 Task: Search for emails from 'softage.1@softage.net' with the subject 'Follow up on our last conversation'.
Action: Mouse moved to (205, 7)
Screenshot: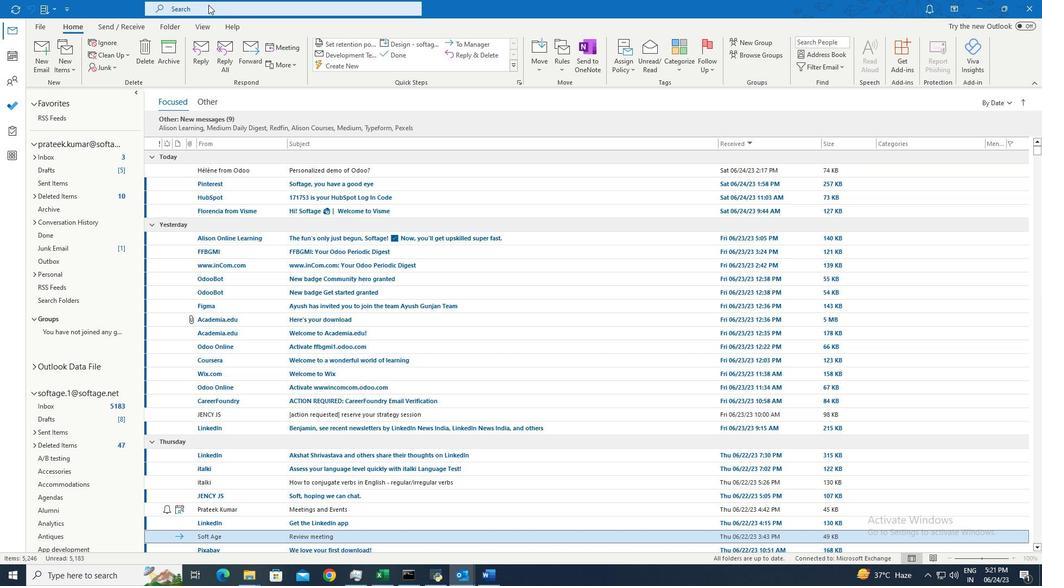 
Action: Mouse pressed left at (205, 7)
Screenshot: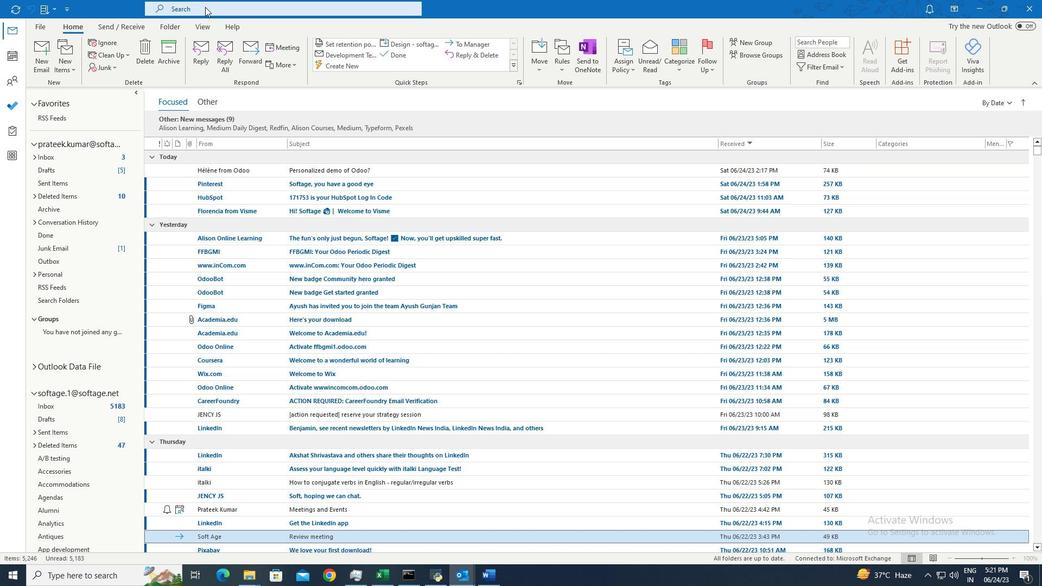 
Action: Mouse moved to (395, 5)
Screenshot: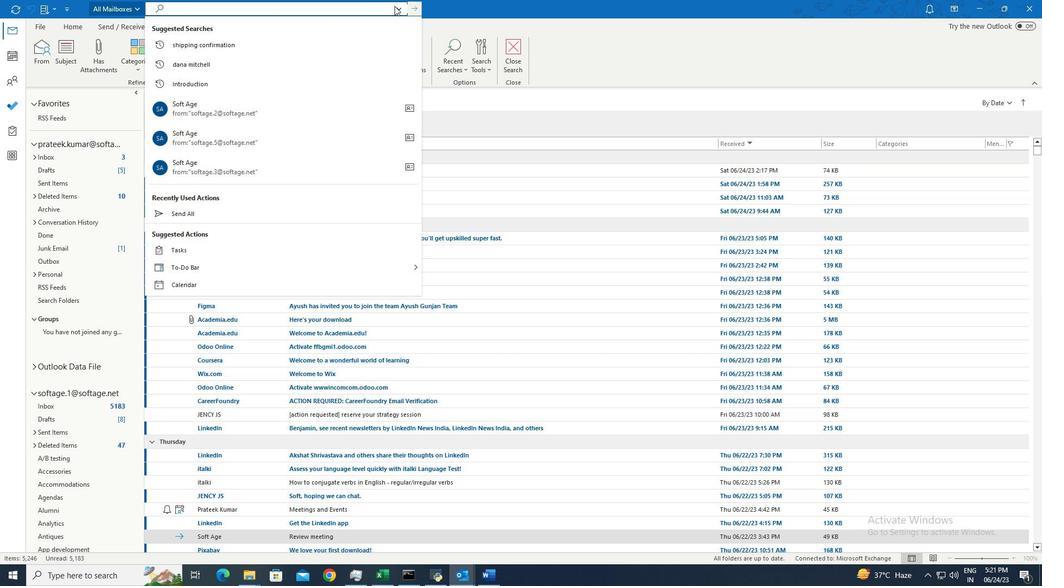 
Action: Mouse pressed left at (395, 5)
Screenshot: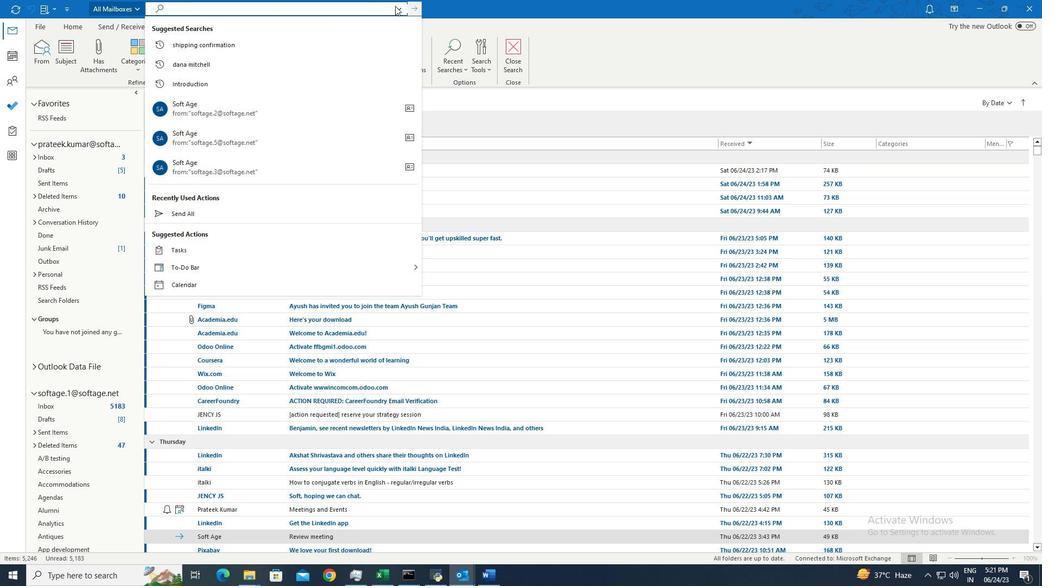 
Action: Mouse moved to (213, 148)
Screenshot: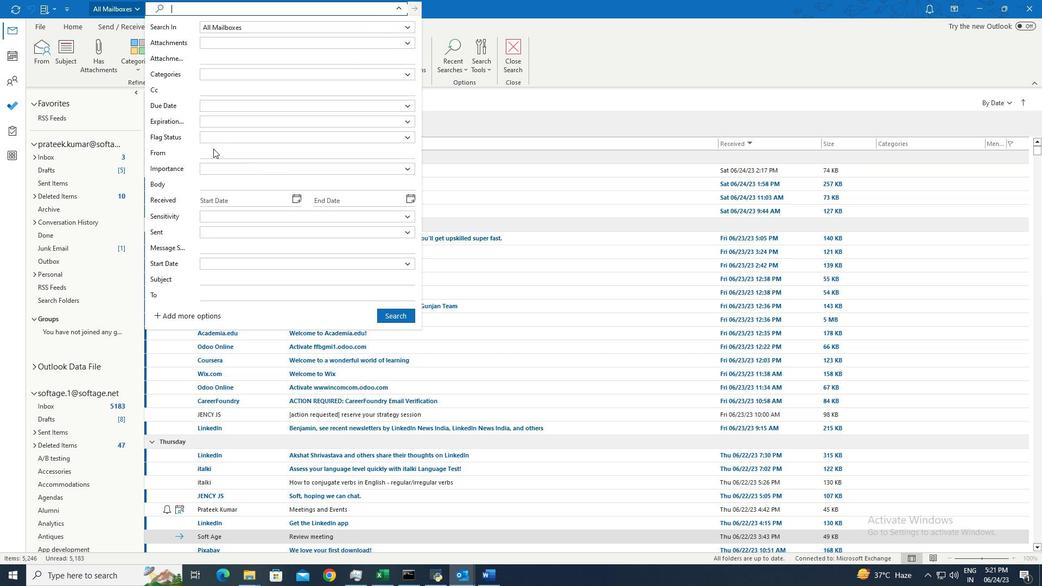 
Action: Mouse pressed left at (213, 148)
Screenshot: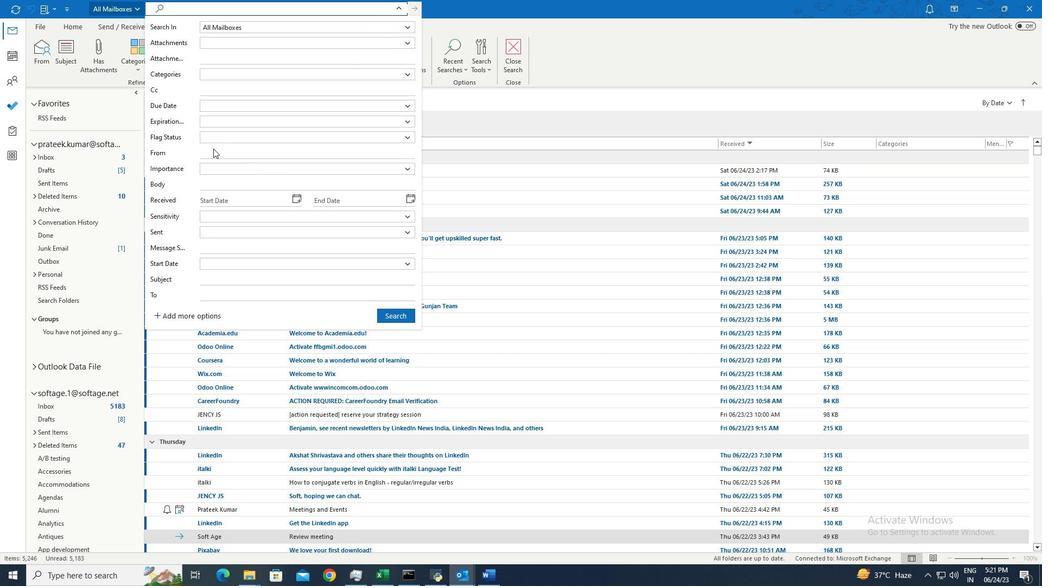 
Action: Mouse moved to (212, 153)
Screenshot: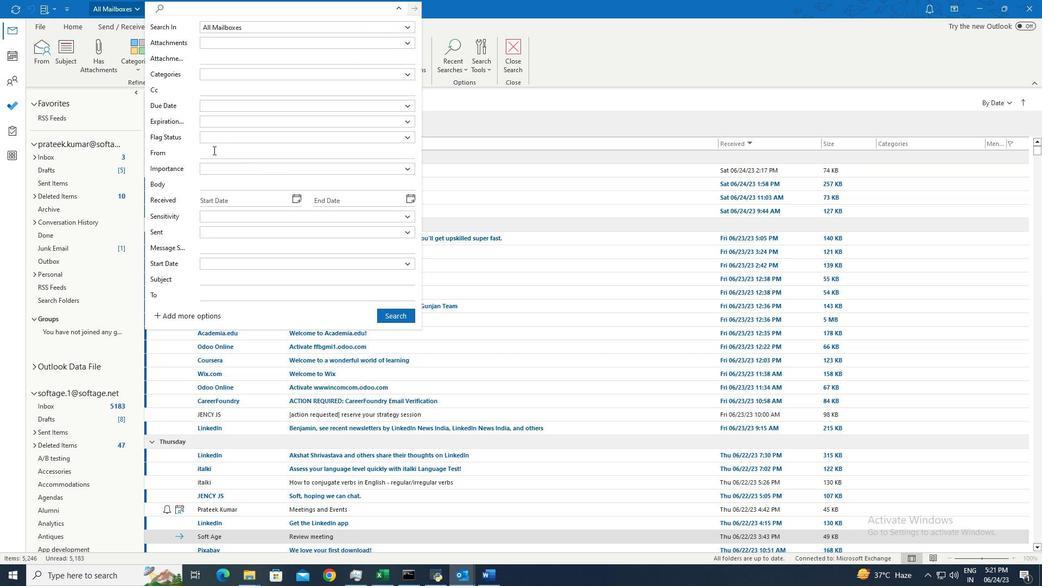 
Action: Mouse pressed left at (212, 153)
Screenshot: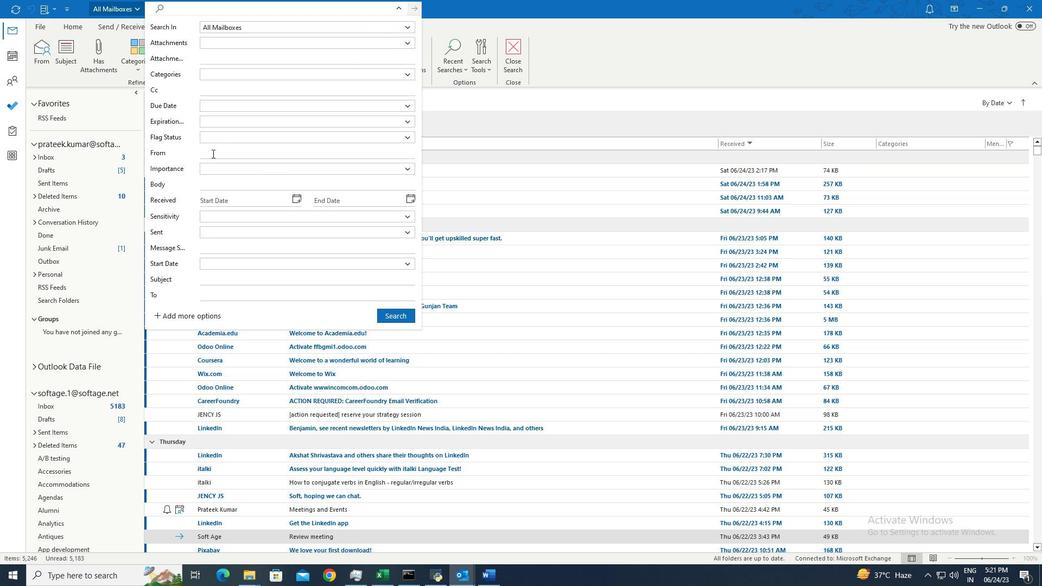 
Action: Key pressed softage.1<Key.shift>@sofage.net
Screenshot: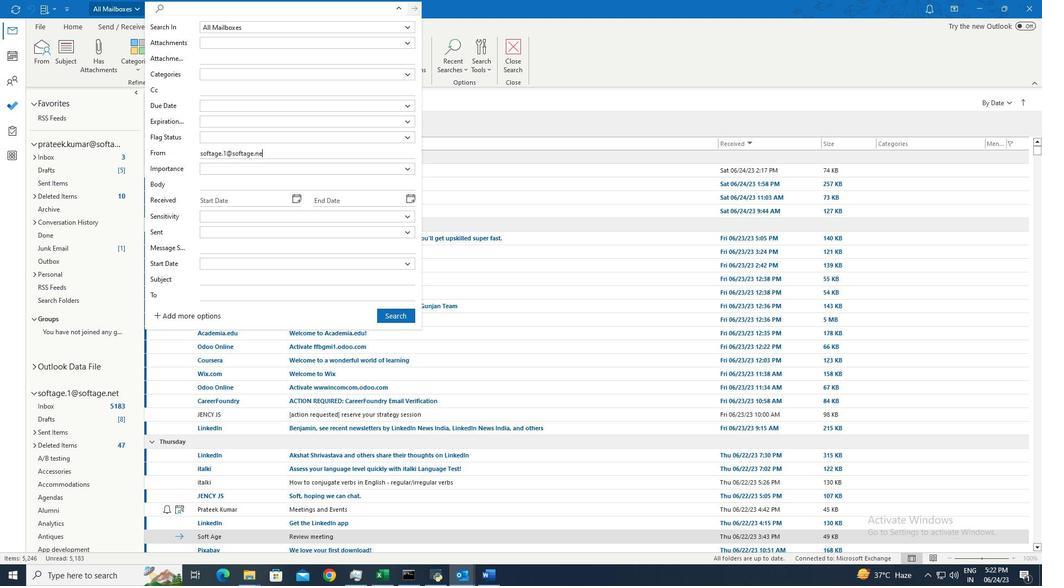 
Action: Mouse moved to (206, 276)
Screenshot: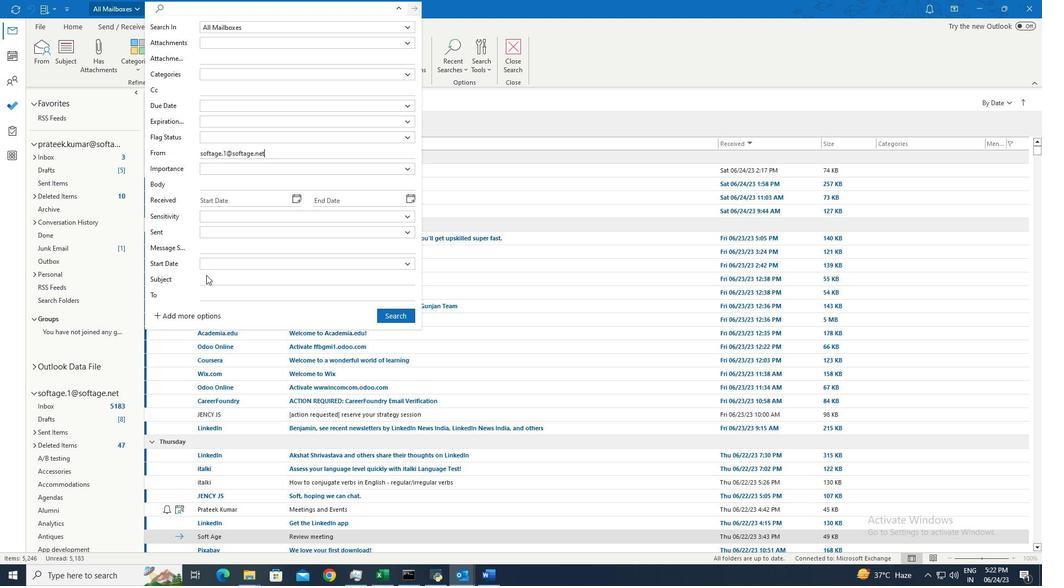 
Action: Mouse pressed left at (206, 276)
Screenshot: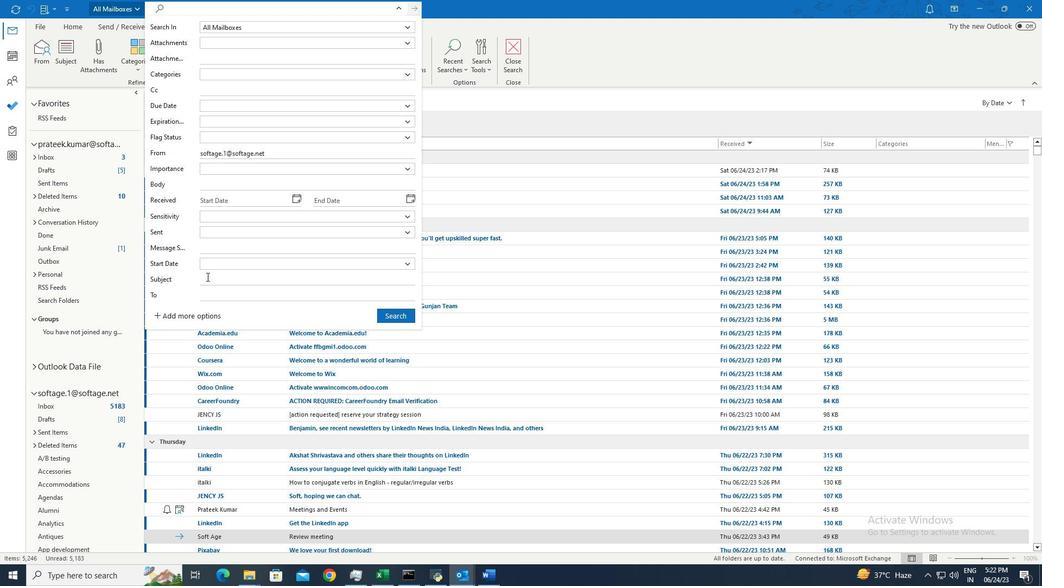 
Action: Key pressed <Key.shift>Follow<Key.space>up<Key.space>on<Key.space>our<Key.space>last<Key.space>conversation
Screenshot: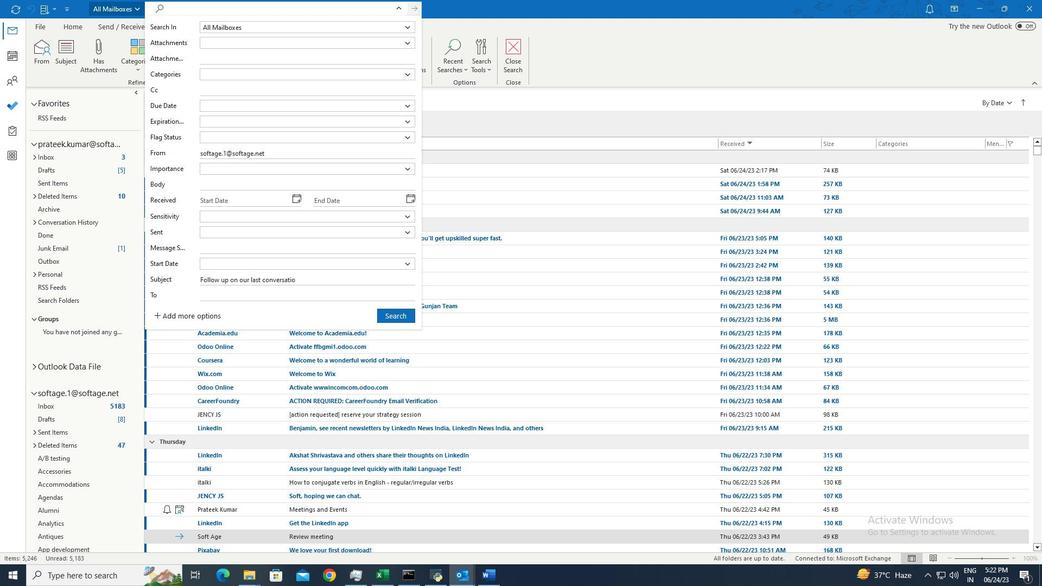 
Action: Mouse moved to (387, 312)
Screenshot: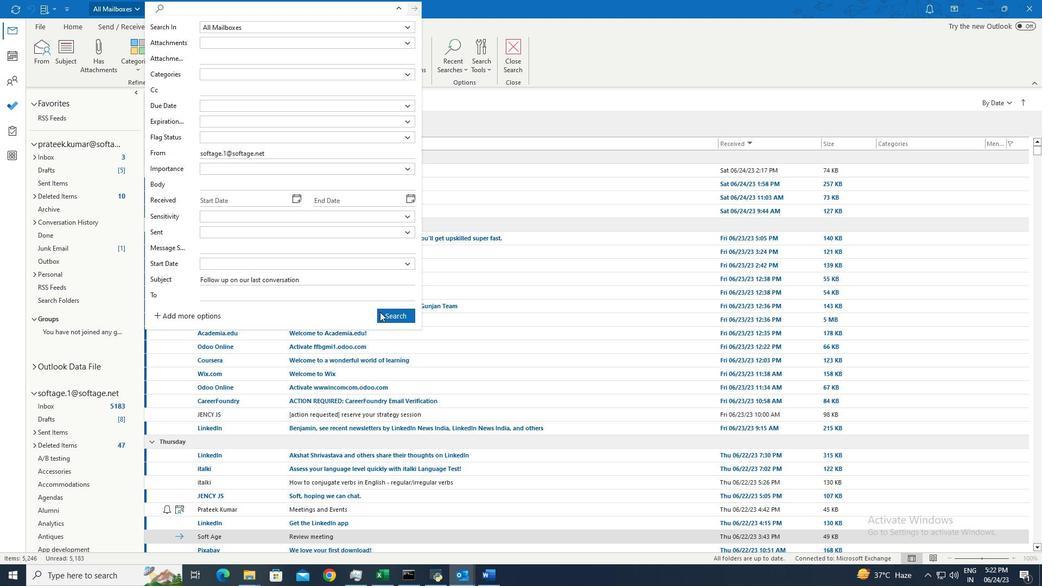 
Action: Mouse pressed left at (387, 312)
Screenshot: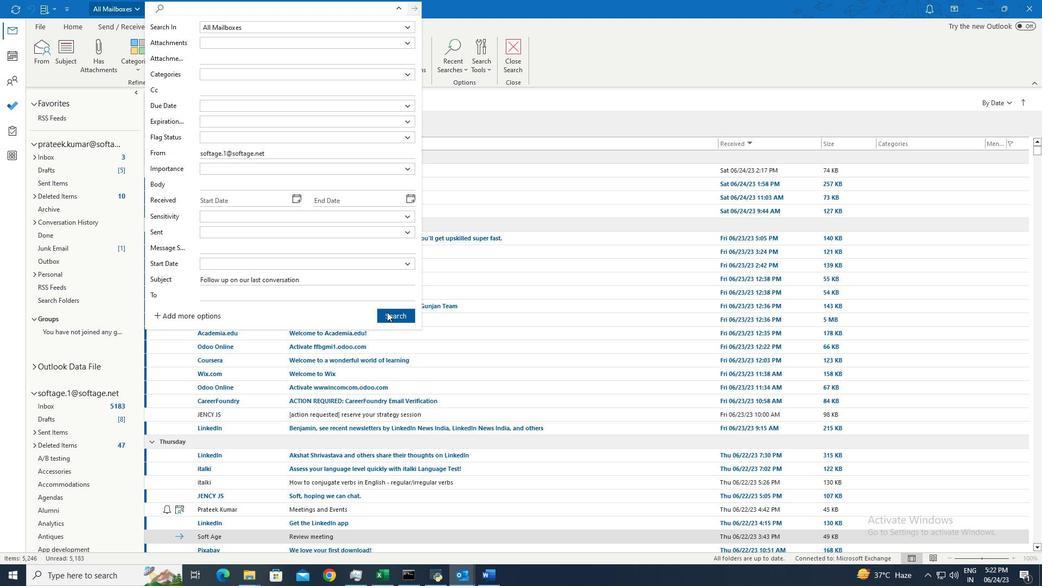 
Action: Mouse moved to (387, 313)
Screenshot: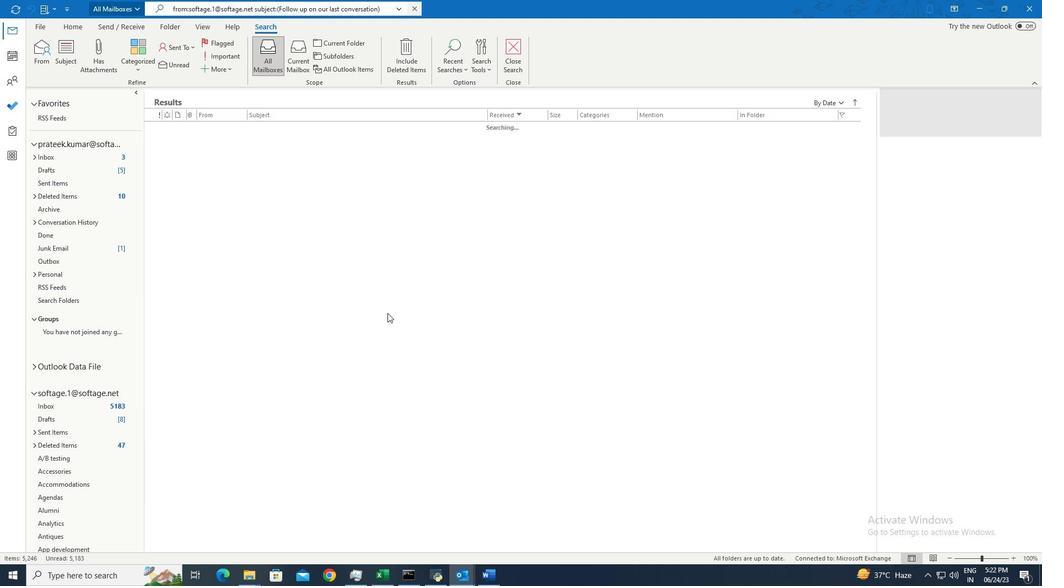 
